 Task: Add the task  Upgrade and migrate company data storage to a cloud-based solution to the section Code Crusades in the project AgileLounge and add a Due Date to the respective task as 2023/12/24
Action: Mouse moved to (589, 331)
Screenshot: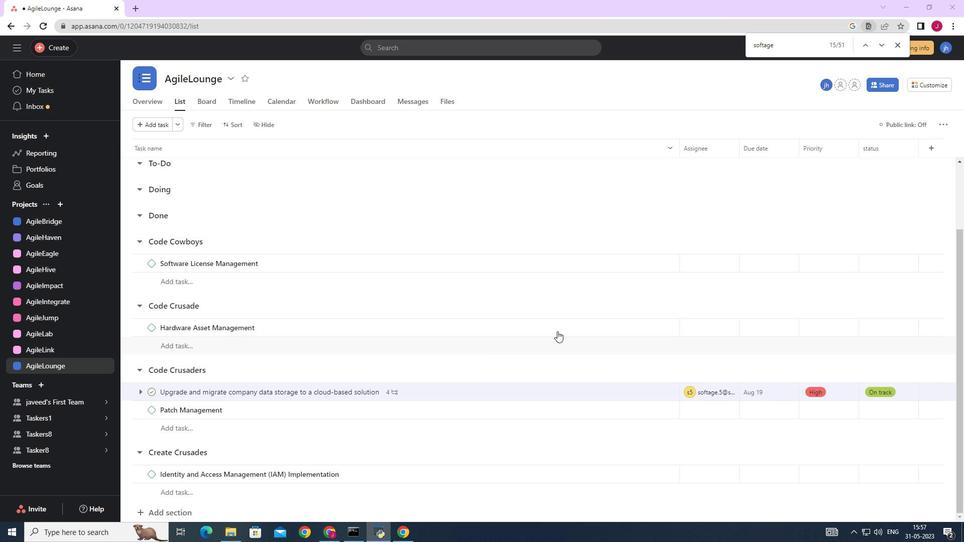 
Action: Mouse scrolled (589, 331) with delta (0, 0)
Screenshot: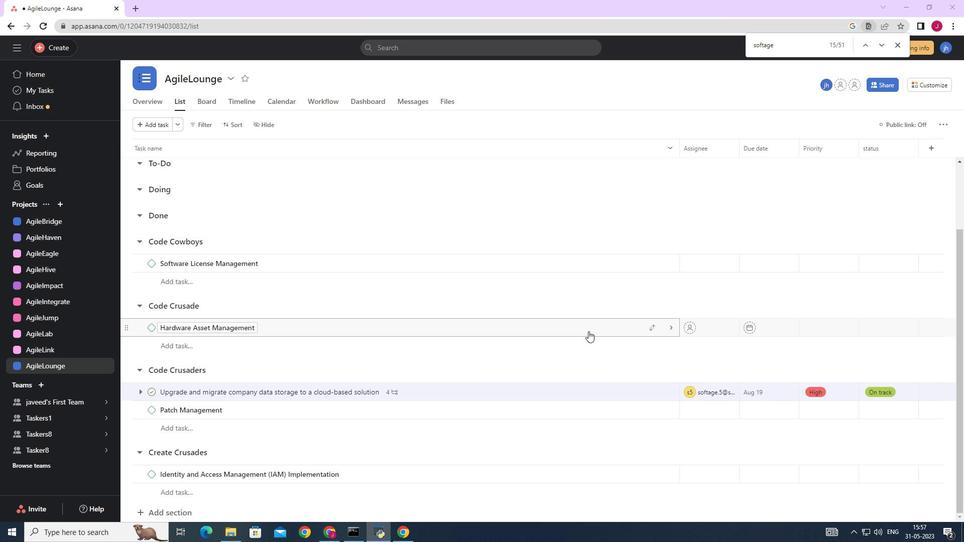 
Action: Mouse scrolled (589, 331) with delta (0, 0)
Screenshot: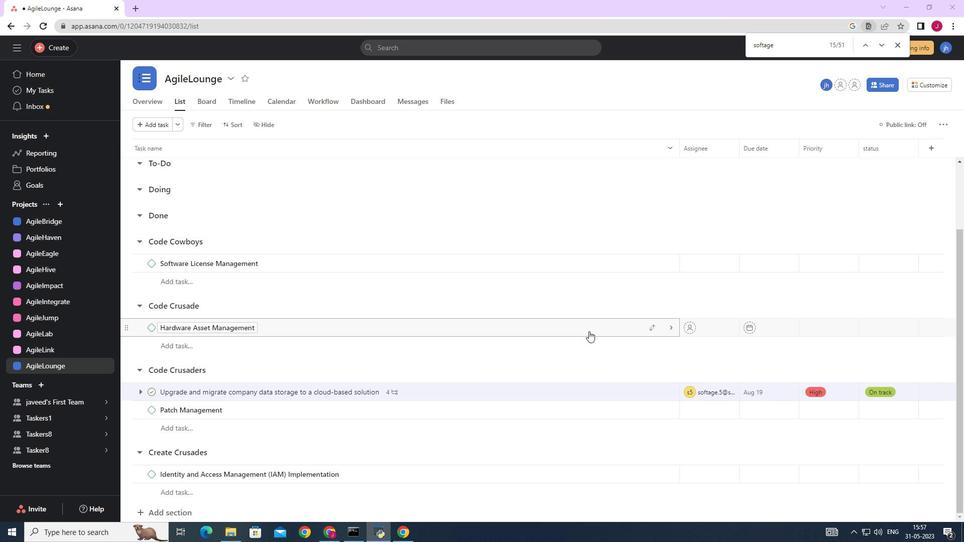 
Action: Mouse scrolled (589, 331) with delta (0, 0)
Screenshot: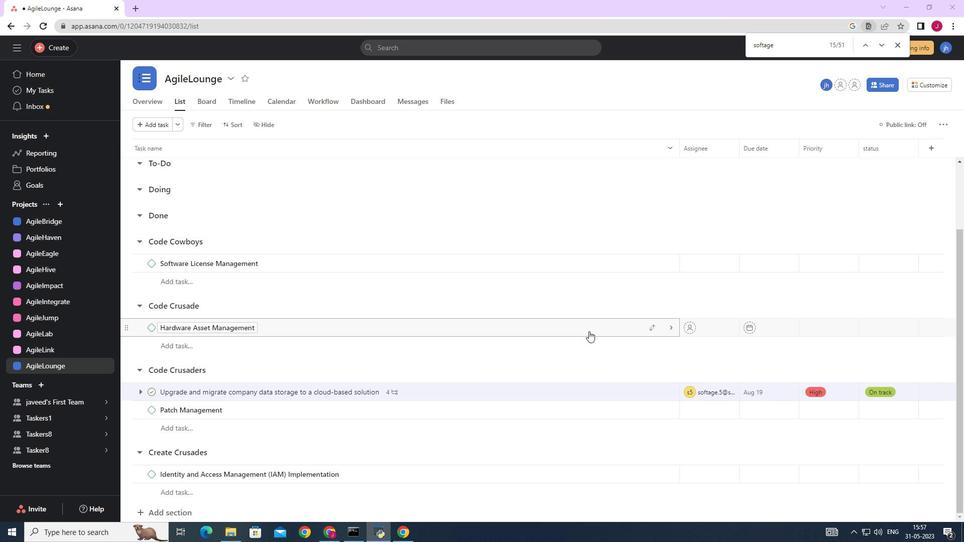 
Action: Mouse moved to (657, 388)
Screenshot: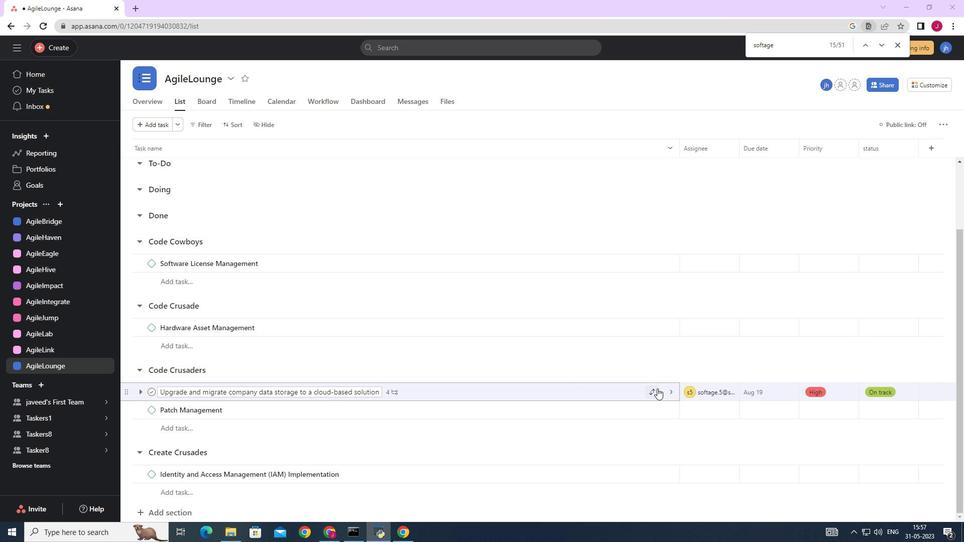 
Action: Mouse pressed left at (657, 388)
Screenshot: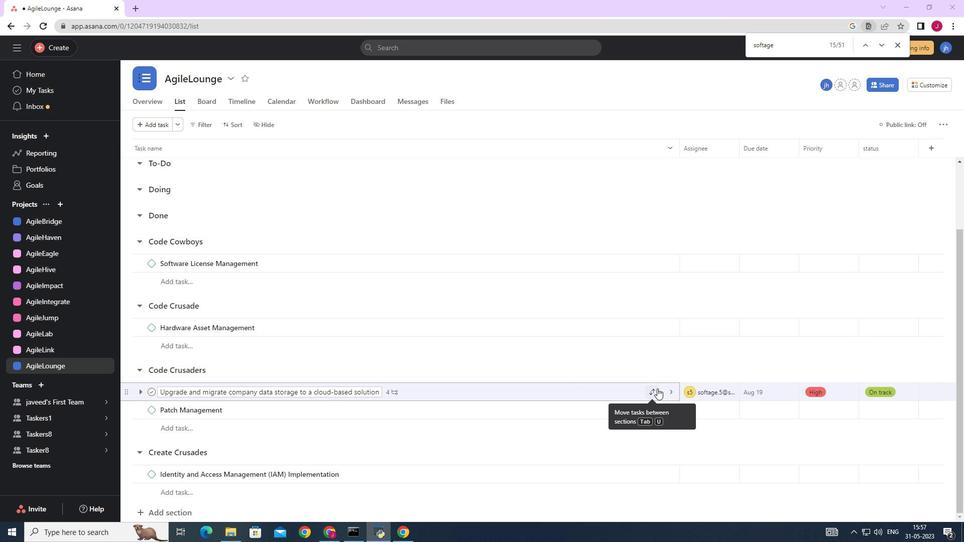
Action: Mouse moved to (627, 373)
Screenshot: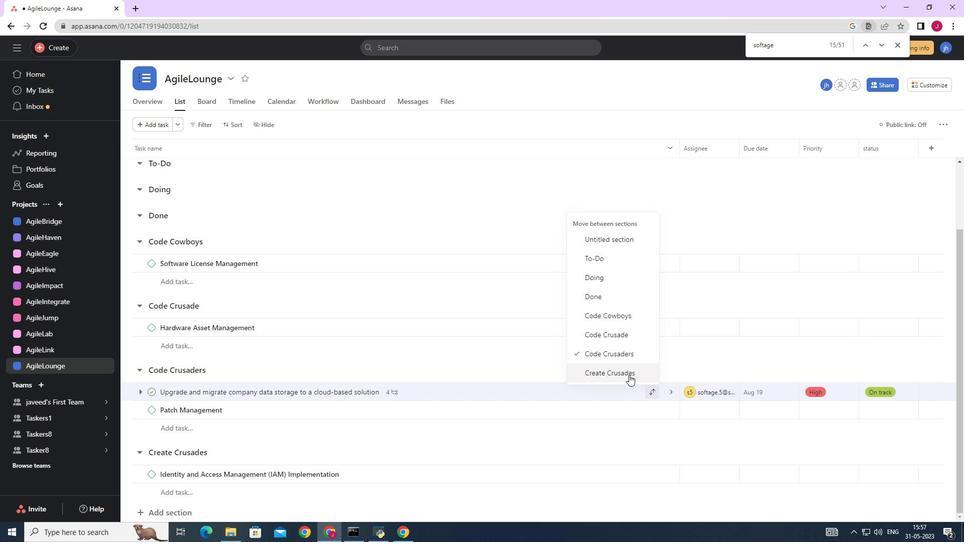 
Action: Mouse pressed left at (627, 373)
Screenshot: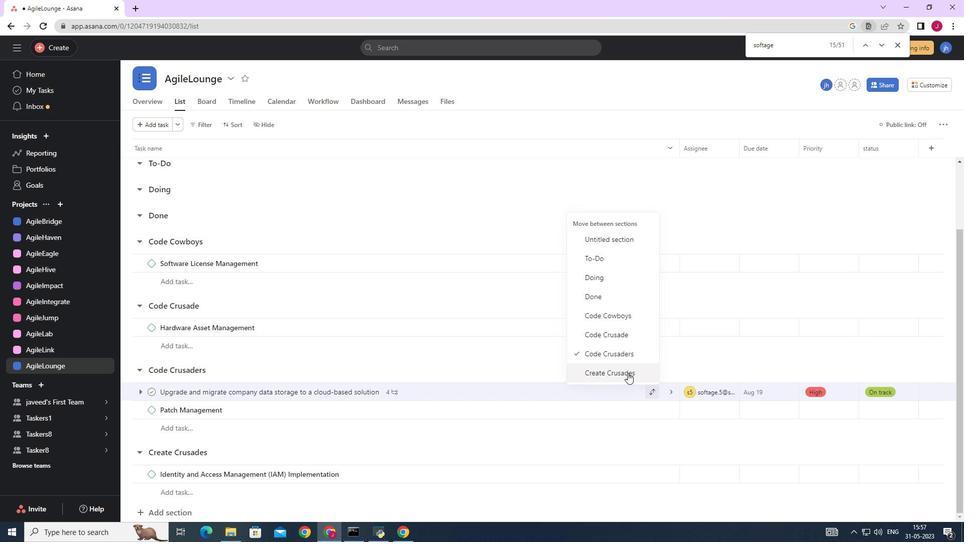 
Action: Mouse moved to (796, 453)
Screenshot: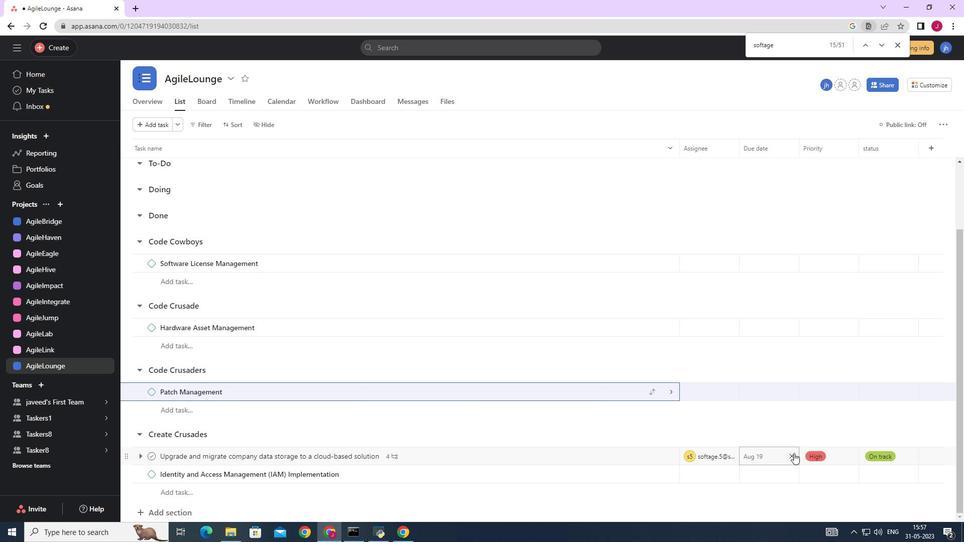 
Action: Mouse pressed left at (796, 453)
Screenshot: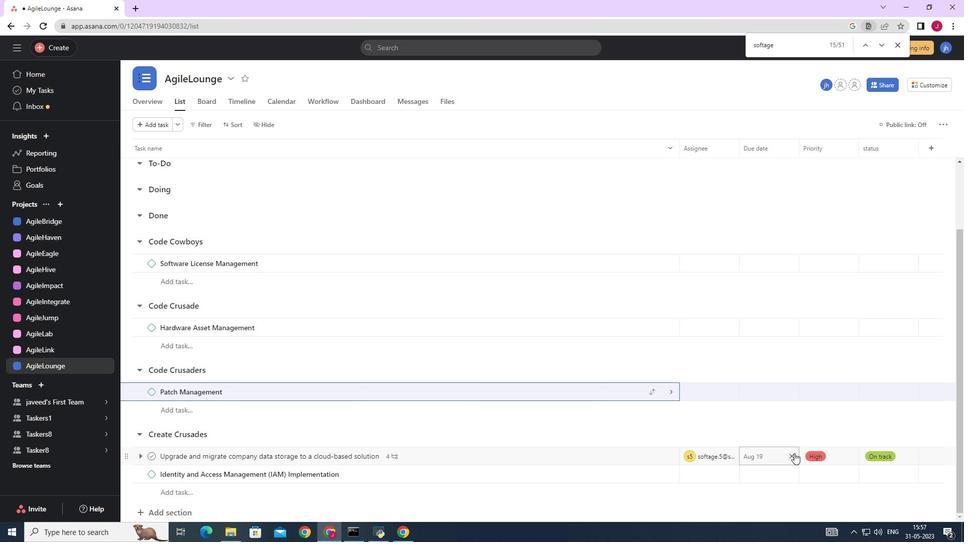 
Action: Mouse moved to (771, 453)
Screenshot: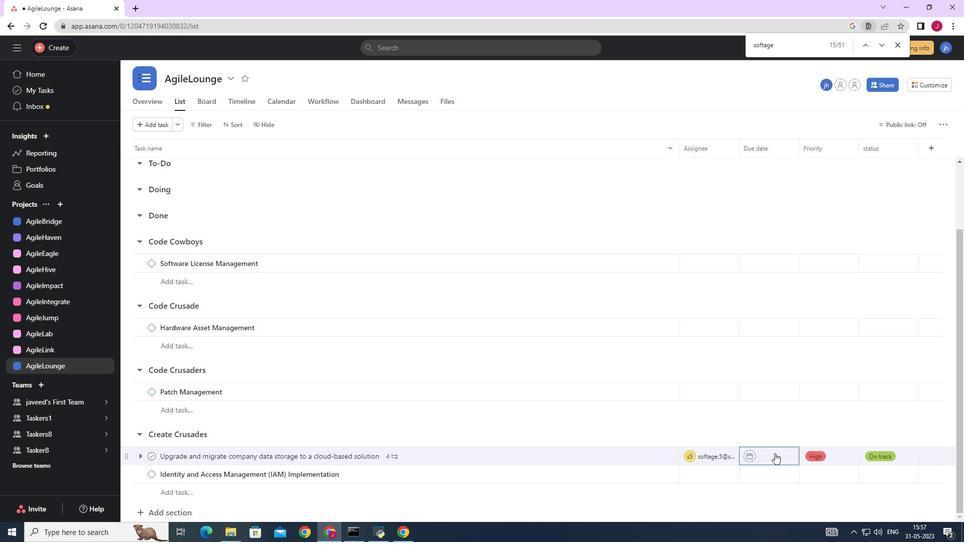 
Action: Mouse pressed left at (771, 453)
Screenshot: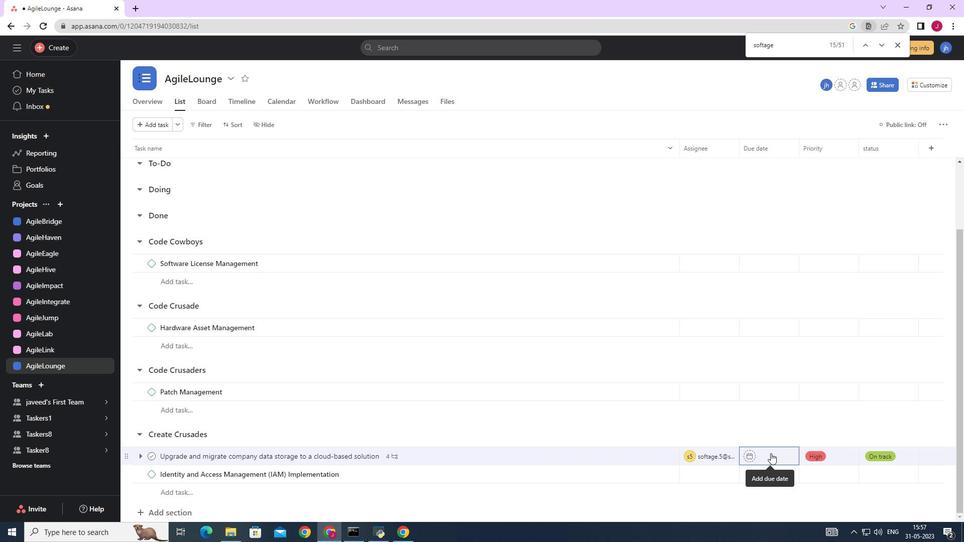 
Action: Mouse moved to (870, 298)
Screenshot: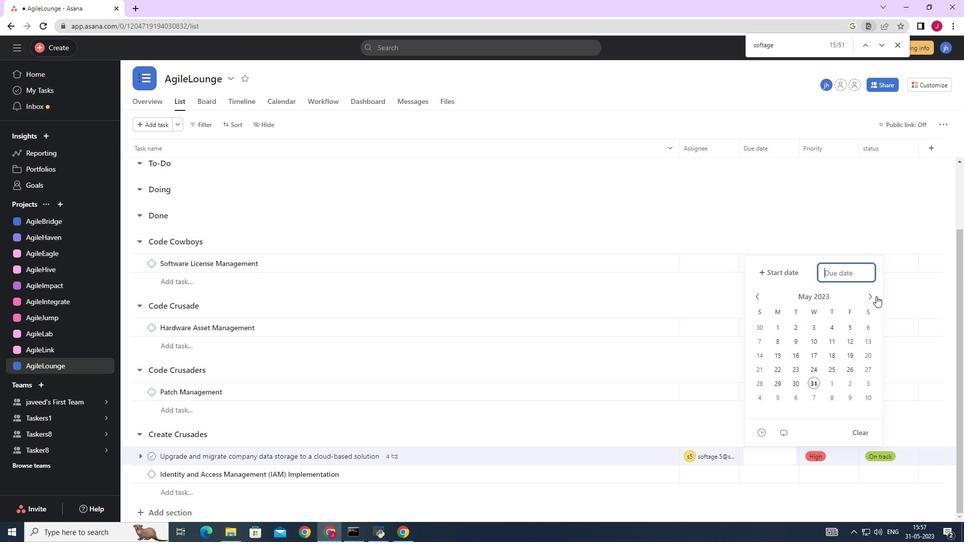 
Action: Mouse pressed left at (870, 298)
Screenshot: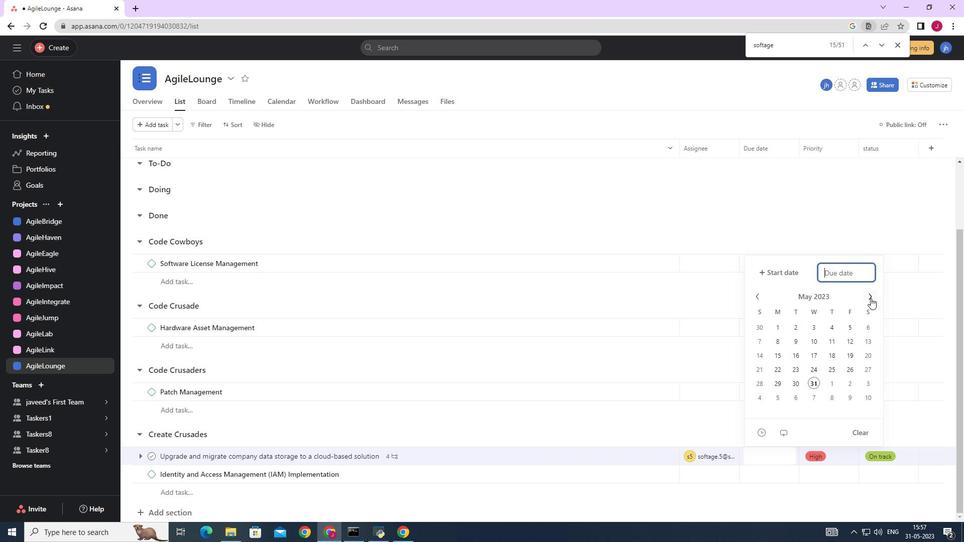 
Action: Mouse pressed left at (870, 298)
Screenshot: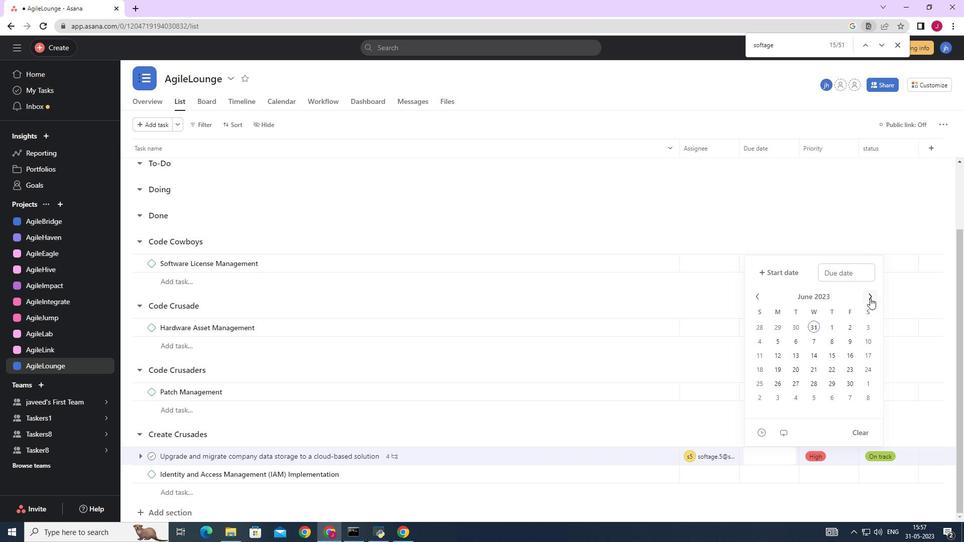 
Action: Mouse pressed left at (870, 298)
Screenshot: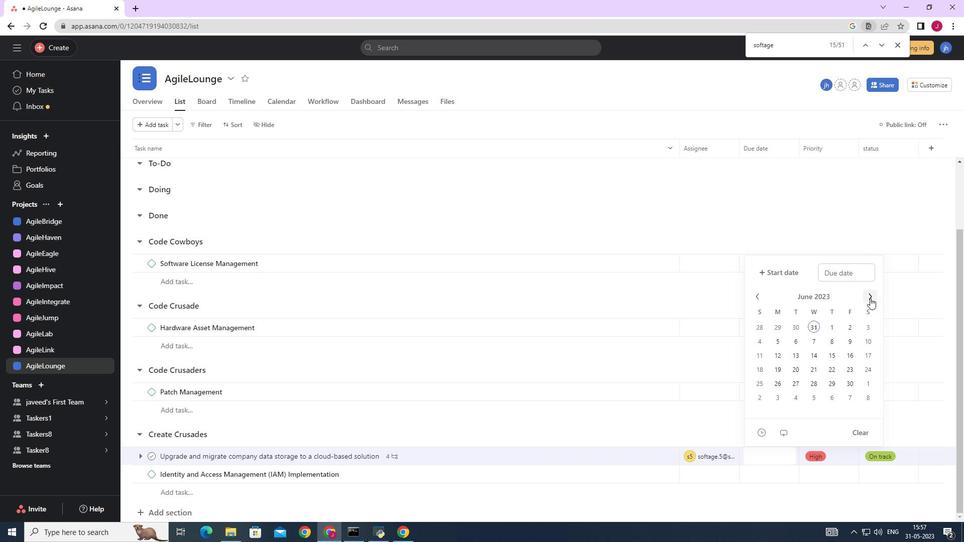 
Action: Mouse pressed left at (870, 298)
Screenshot: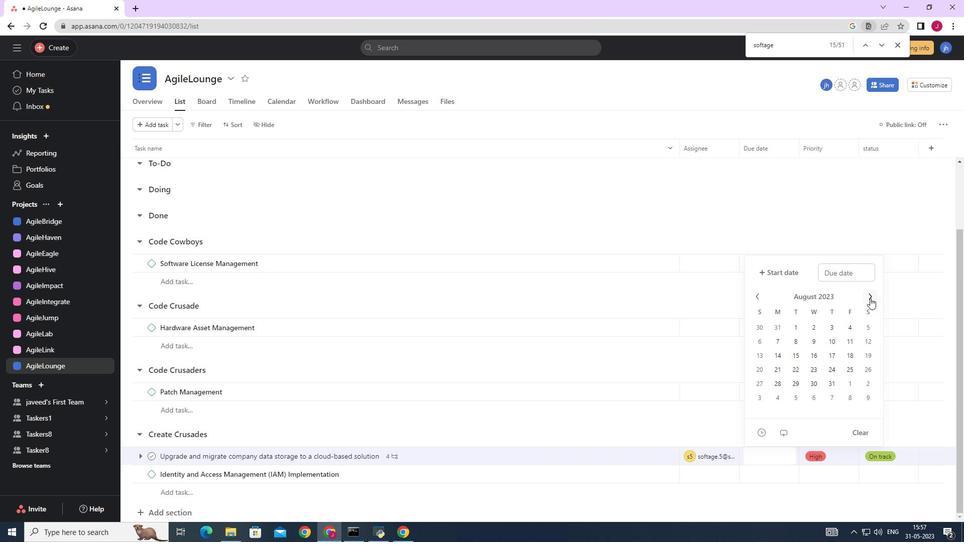 
Action: Mouse pressed left at (870, 298)
Screenshot: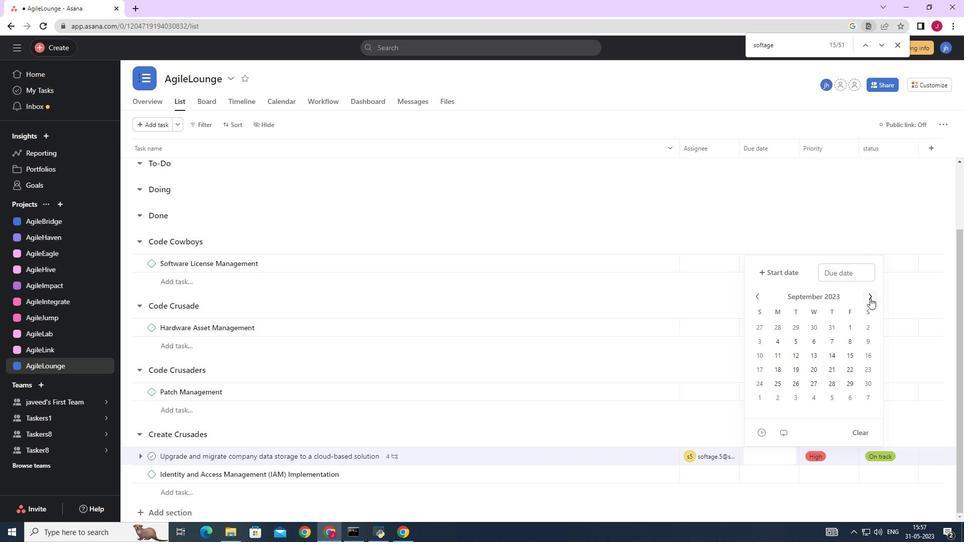
Action: Mouse pressed left at (870, 298)
Screenshot: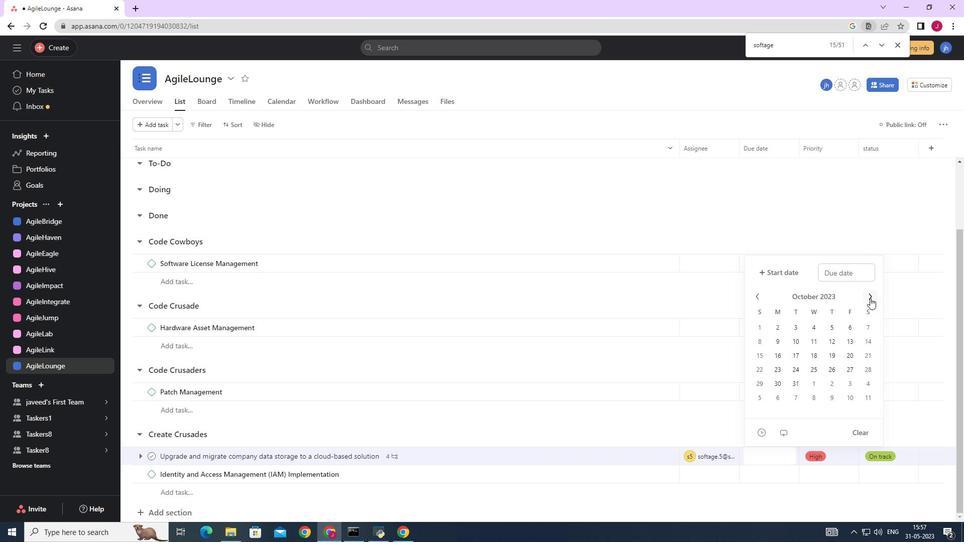 
Action: Mouse pressed left at (870, 298)
Screenshot: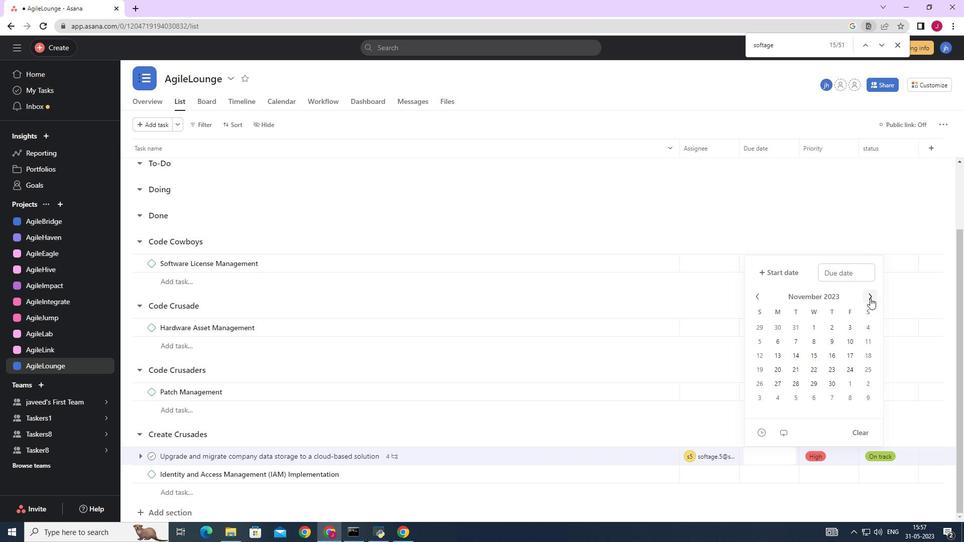 
Action: Mouse moved to (761, 381)
Screenshot: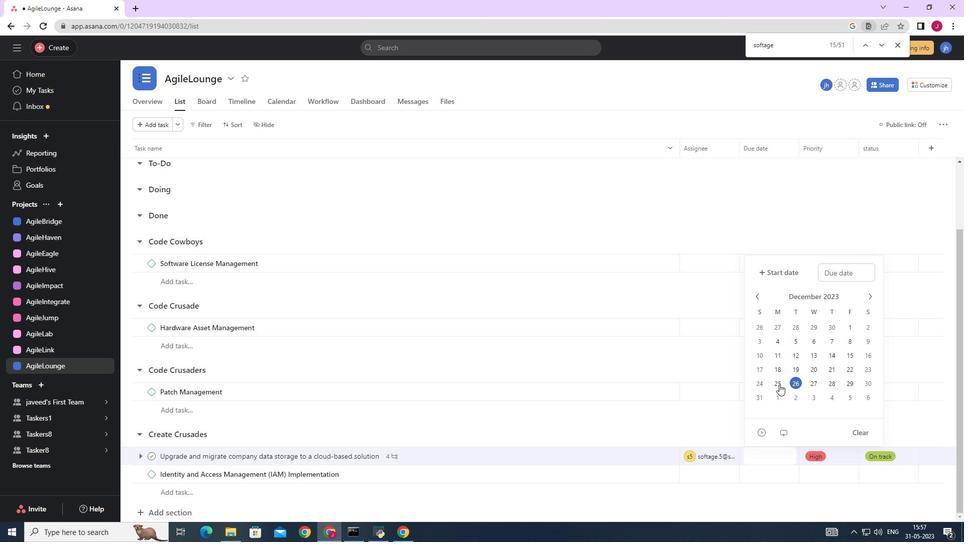 
Action: Mouse pressed left at (761, 381)
Screenshot: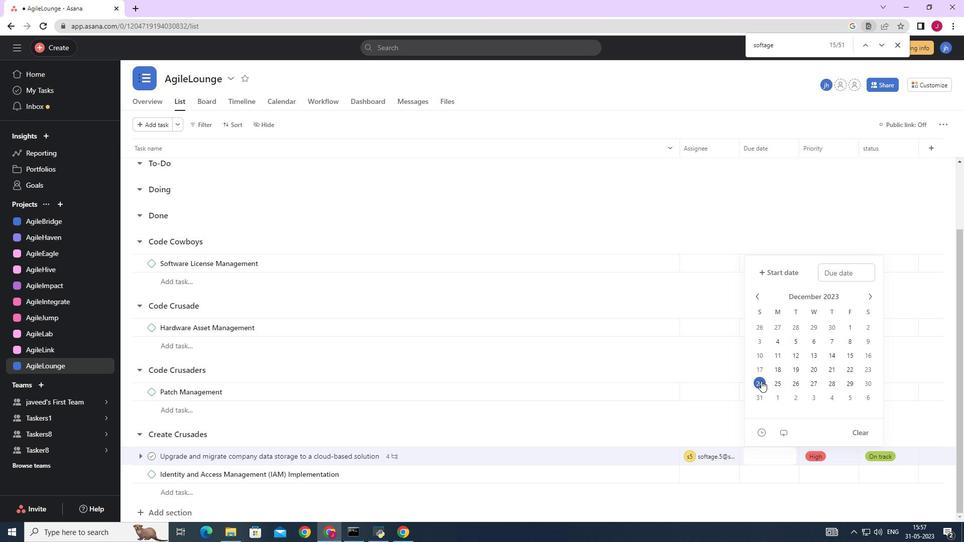 
Action: Mouse moved to (925, 219)
Screenshot: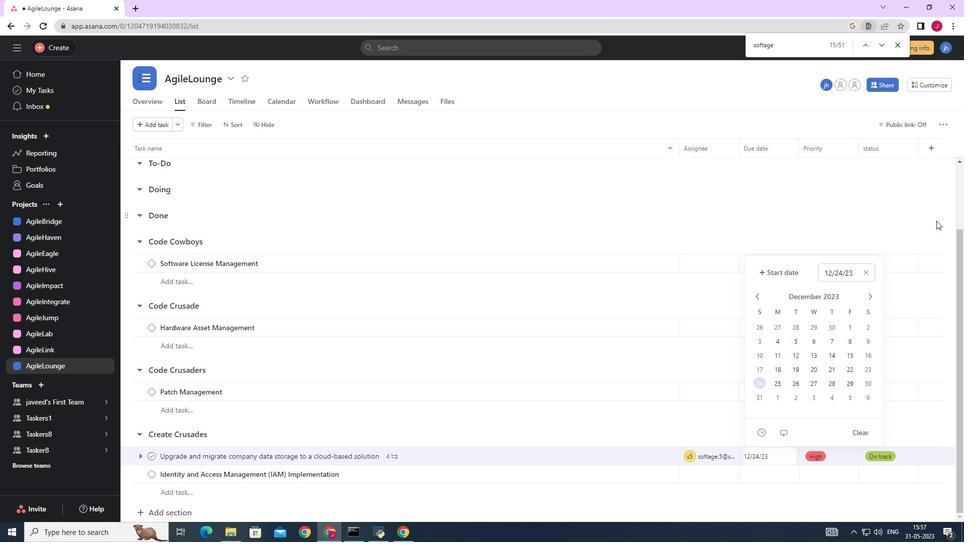 
Action: Mouse pressed left at (925, 219)
Screenshot: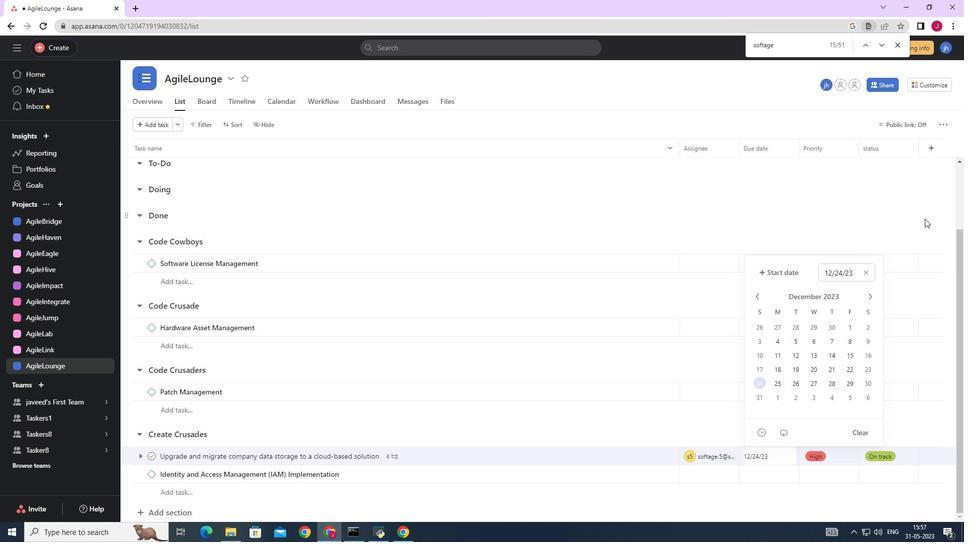 
Action: Mouse moved to (924, 219)
Screenshot: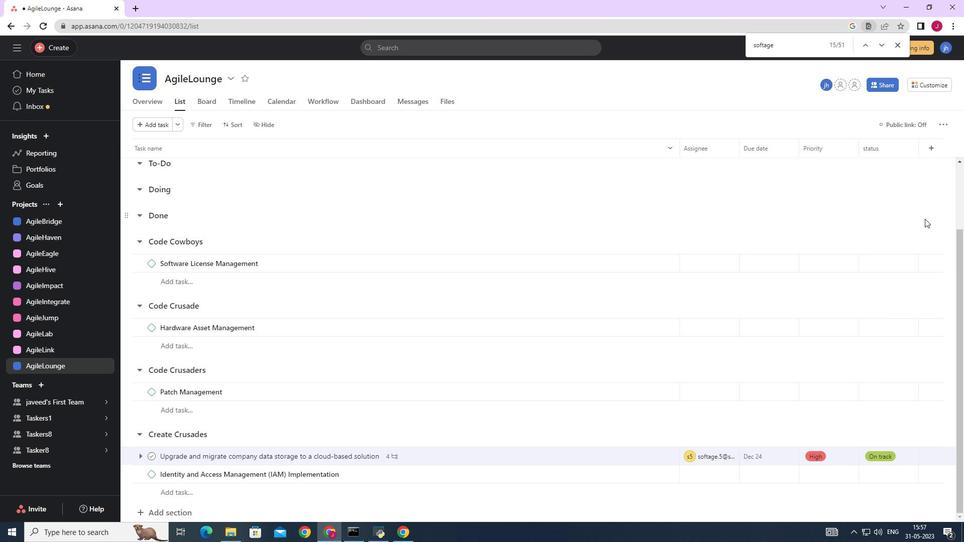 
